 Task: Open a blank sheet, save the file as Ai.odt and add heading 'AI',with the parapraph 'Artificial Intelligence (AI) is a transformative technology that simulates human intelligence in machines. It enables computers to learn, reason, and make decisions, revolutionizing various fields. AI applications range from virtual assistants like Siri to autonomous vehicles and advanced medical diagnostics. It holds immense potential to enhance productivity, improve efficiency, and solve complex problems. However, ethical considerations such as privacy, bias, and job displacement must be addressed. As AI continues to evolve, its impact on society will shape the future, making responsible development and deployment crucial for a positive and inclusive AI-driven world.' Apply Font Style in paragraph Lora and font size 18. Apply font style in  Heading 'Georgia' and font size 30 Change heading alignment to  Left and paragraph alignment to  Left
Action: Mouse moved to (266, 169)
Screenshot: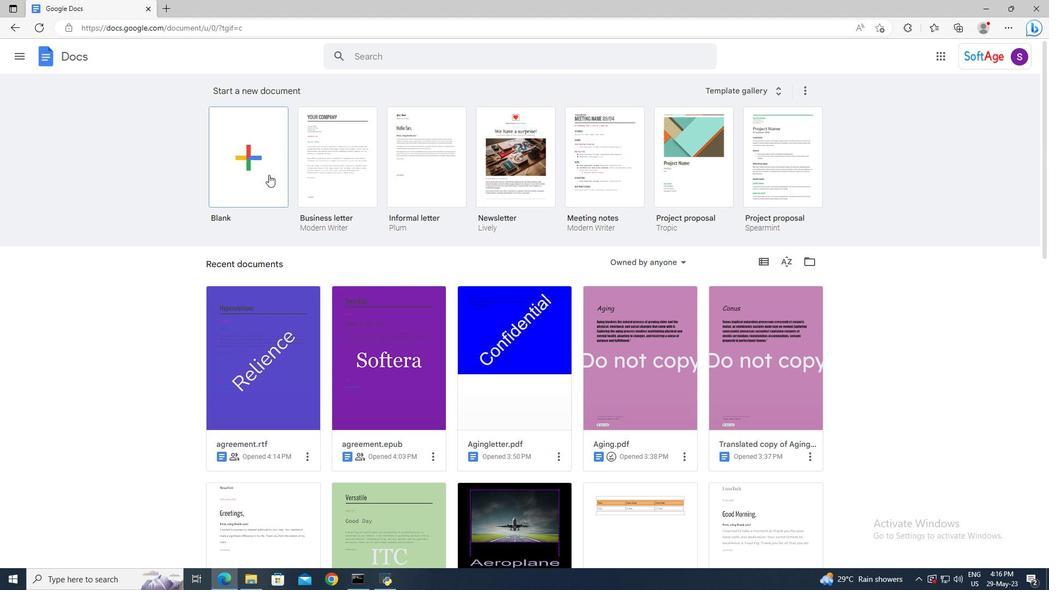 
Action: Mouse pressed left at (266, 169)
Screenshot: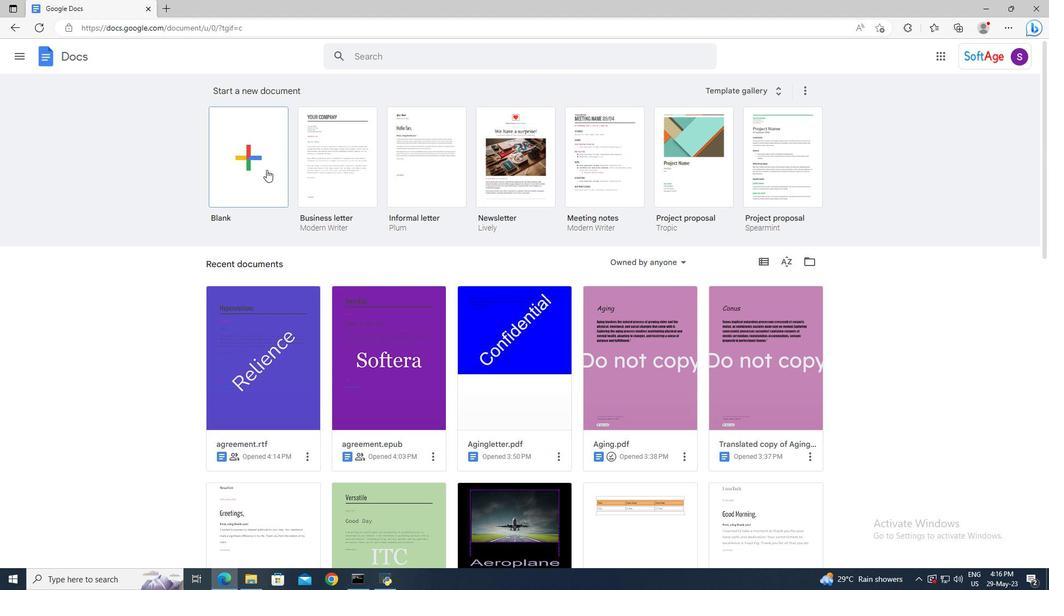 
Action: Mouse moved to (110, 50)
Screenshot: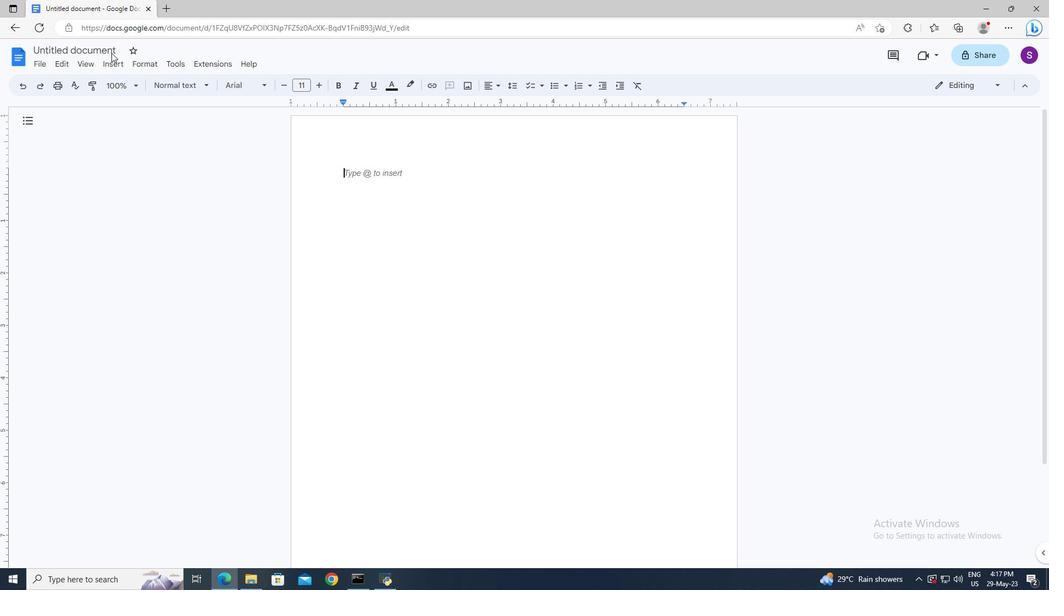 
Action: Mouse pressed left at (110, 50)
Screenshot: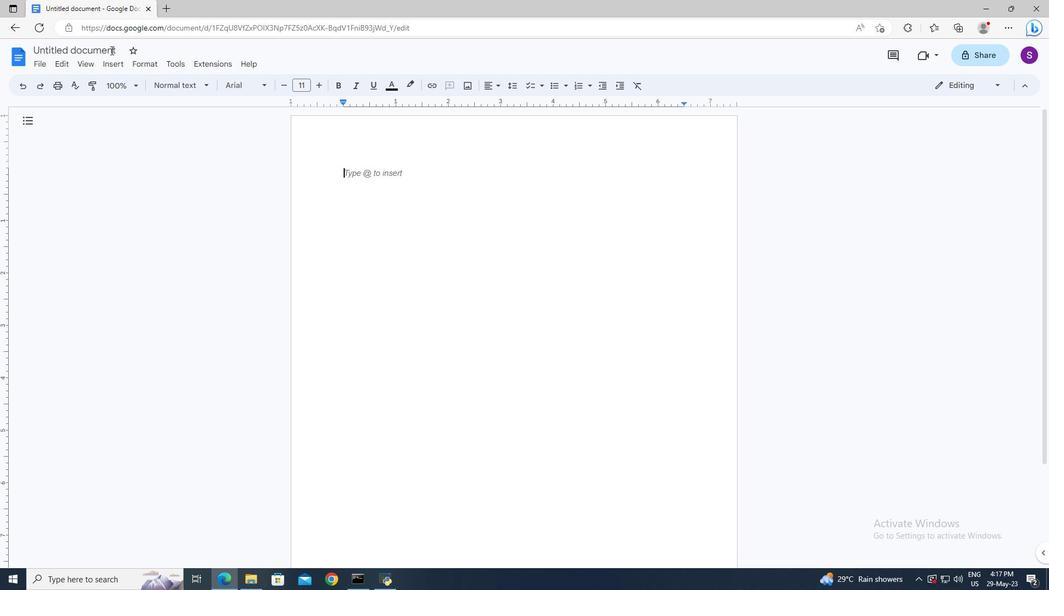 
Action: Key pressed <Key.shift>Ai.odt<Key.enter>
Screenshot: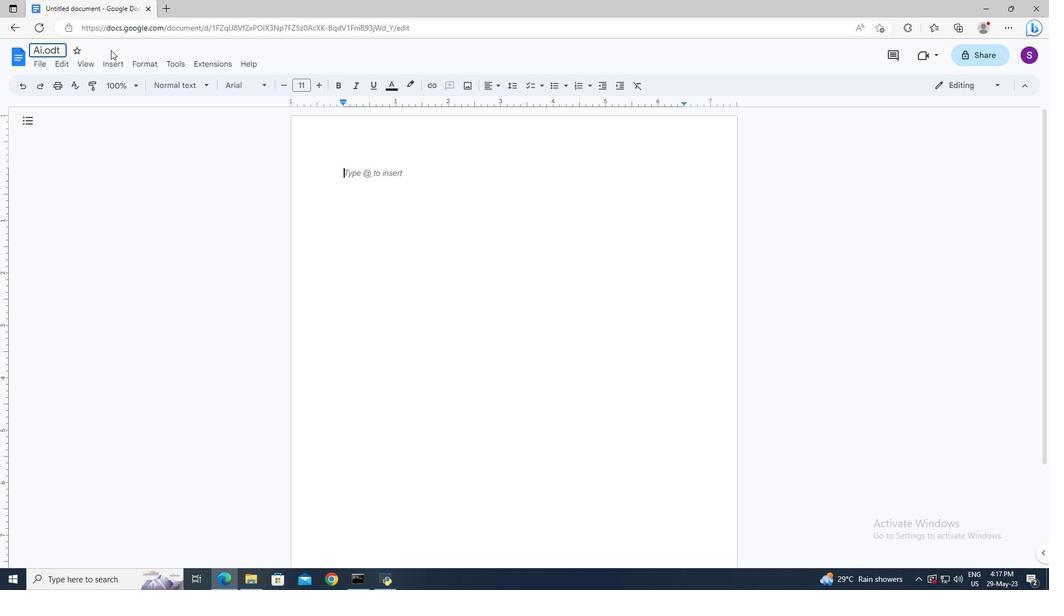 
Action: Mouse moved to (207, 87)
Screenshot: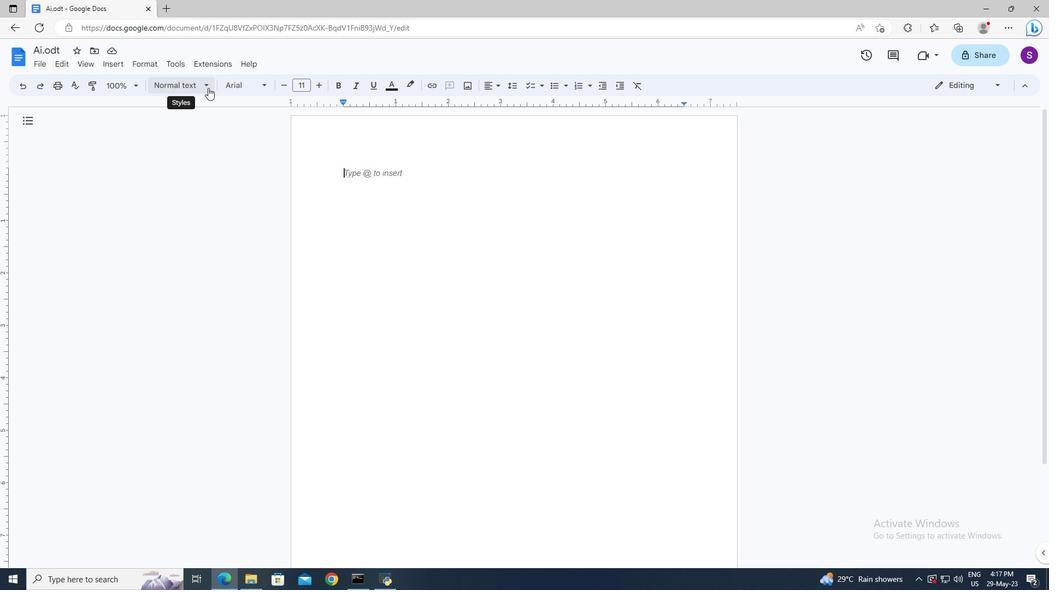 
Action: Mouse pressed left at (207, 87)
Screenshot: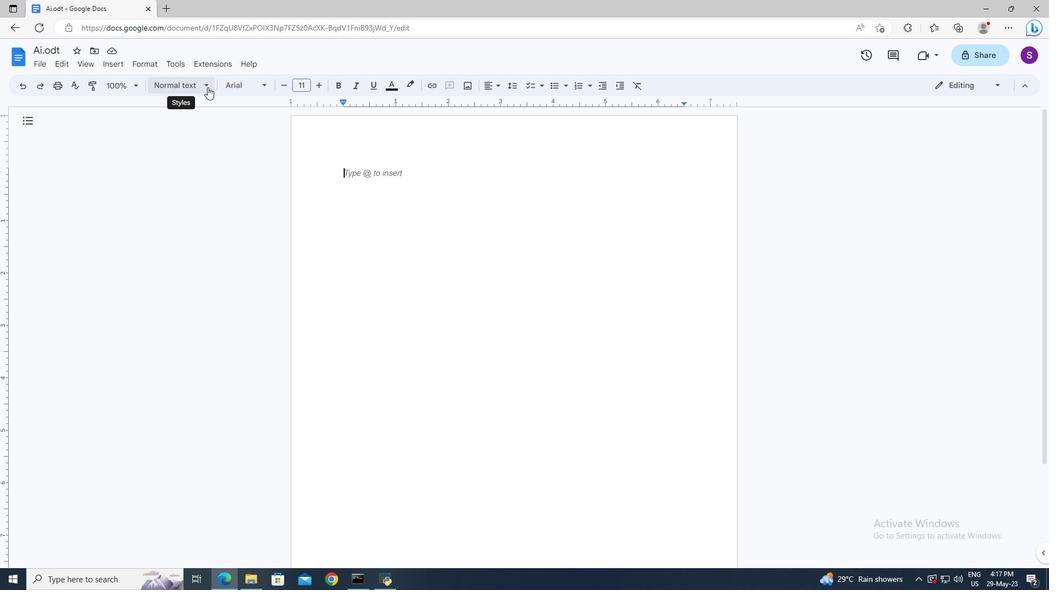 
Action: Mouse moved to (211, 224)
Screenshot: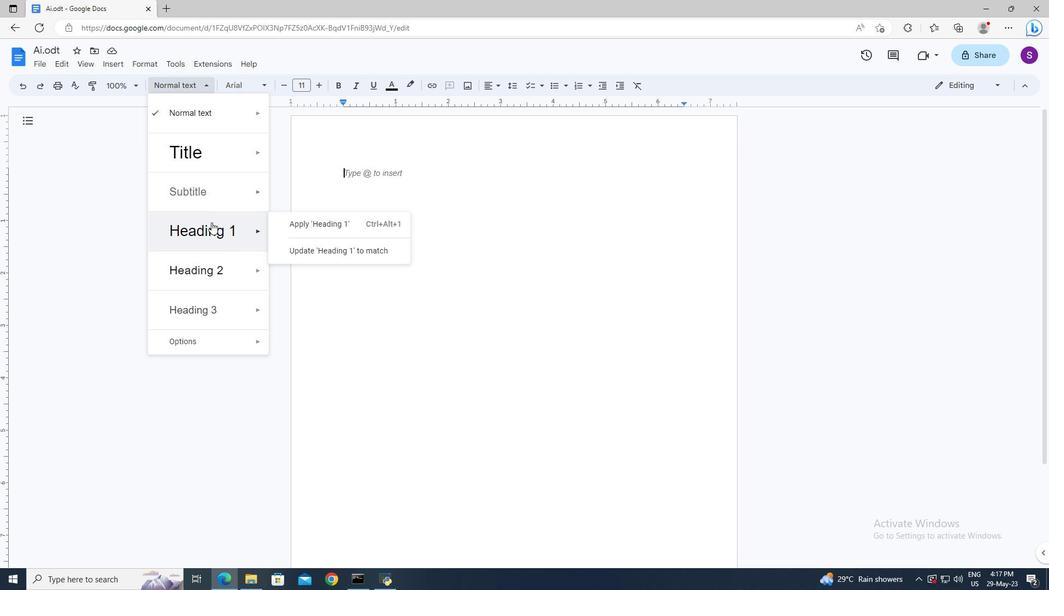 
Action: Mouse pressed left at (211, 224)
Screenshot: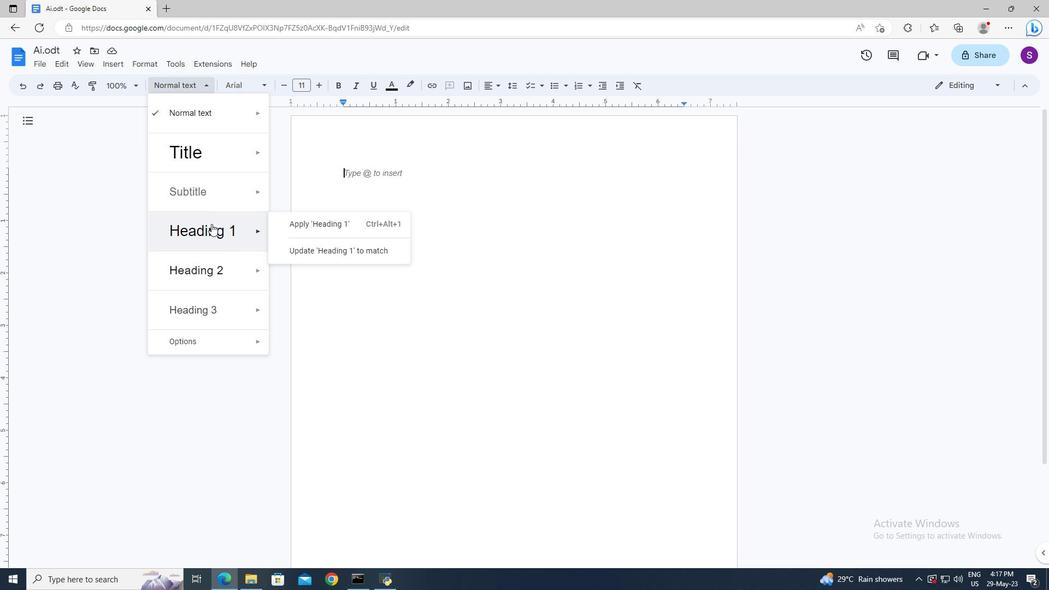 
Action: Key pressed <Key.shift>AI<Key.enter><Key.enter><Key.shift>Artificial<Key.space><Key.shift>Intelligence<Key.space><Key.shift><Key.shift><Key.shift><Key.shift><Key.shift><Key.shift><Key.shift>(<Key.shift>A<Key.shift>I<Key.shift>)<Key.space>is<Key.space>a<Key.space>transformative<Key.space>technology<Key.space>that<Key.space>simulates<Key.space>human<Key.space>intelligence<Key.space>in<Key.space>machines.<Key.shift>It<Key.space>enables<Key.space>computers<Key.space>to<Key.space>learn,<Key.space>reason,<Key.space>and<Key.space>make<Key.space>decisions,<Key.space>revolutionizing<Key.space>various<Key.space>fields.<Key.space><Key.shift>A<Key.shift>I<Key.space>applications<Key.space>range<Key.space>from<Key.space>virtual<Key.space>assistants<Key.space>like<Key.space><Key.shift_r>Siri<Key.space>to<Key.space>autonomous<Key.space>vehicles<Key.space>and<Key.space>advanced<Key.space>medical<Key.space>diagnostics.<Key.space><Key.shift>It<Key.space>holds<Key.space>immense<Key.space>potential<Key.space>to<Key.space>enhance<Key.space>productivity,<Key.space>improve<Key.space>efficiency,<Key.space>and<Key.space>solve<Key.space>complex<Key.space>problems.<Key.space><Key.shift>However,<Key.space>ethical<Key.space>considerations<Key.space>such<Key.space>as<Key.space>privacy,<Key.space>bias,<Key.space>and<Key.space>job<Key.space>displacement<Key.space>must<Key.space>be<Key.space>addressed.<Key.space><Key.shift>As<Key.space><Key.shift>A<Key.shift>I<Key.space>continues<Key.space>to<Key.space>evolve,<Key.space>its<Key.space>e<Key.backspace>impact<Key.space>on<Key.space>society<Key.space>will<Key.space>shape<Key.space>the<Key.space>future,<Key.space>making<Key.space>responsible<Key.space>development<Key.space>and<Key.space>deployment<Key.space>crucial<Key.space>for<Key.space>a<Key.space>positive<Key.space>and<Key.space>inclusive<Key.space><Key.shift>A<Key.shift>I-driven<Key.space>world.
Screenshot: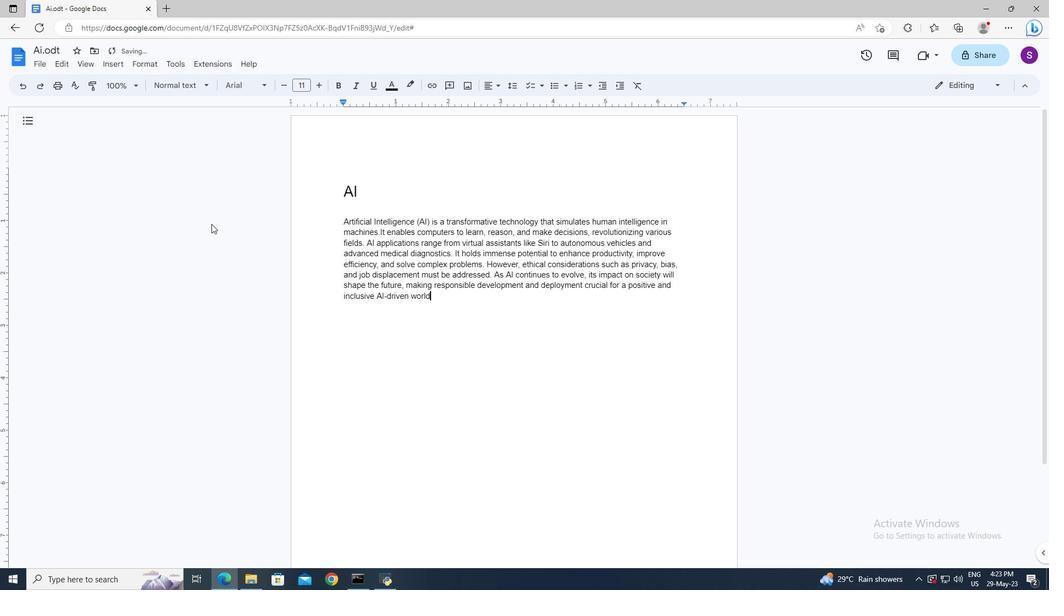 
Action: Mouse moved to (459, 296)
Screenshot: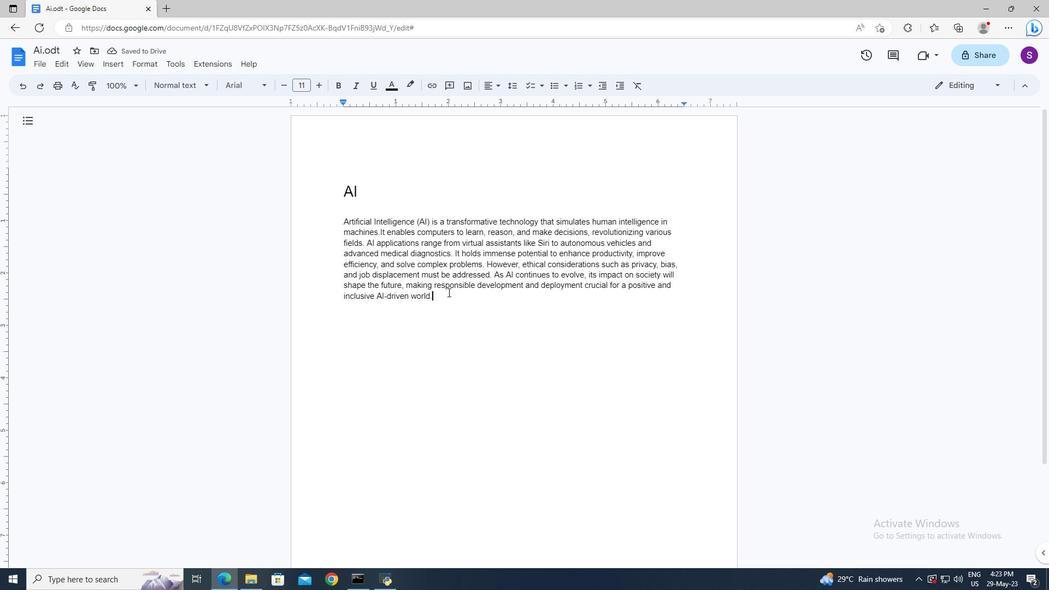 
Action: Key pressed <Key.shift><Key.up>
Screenshot: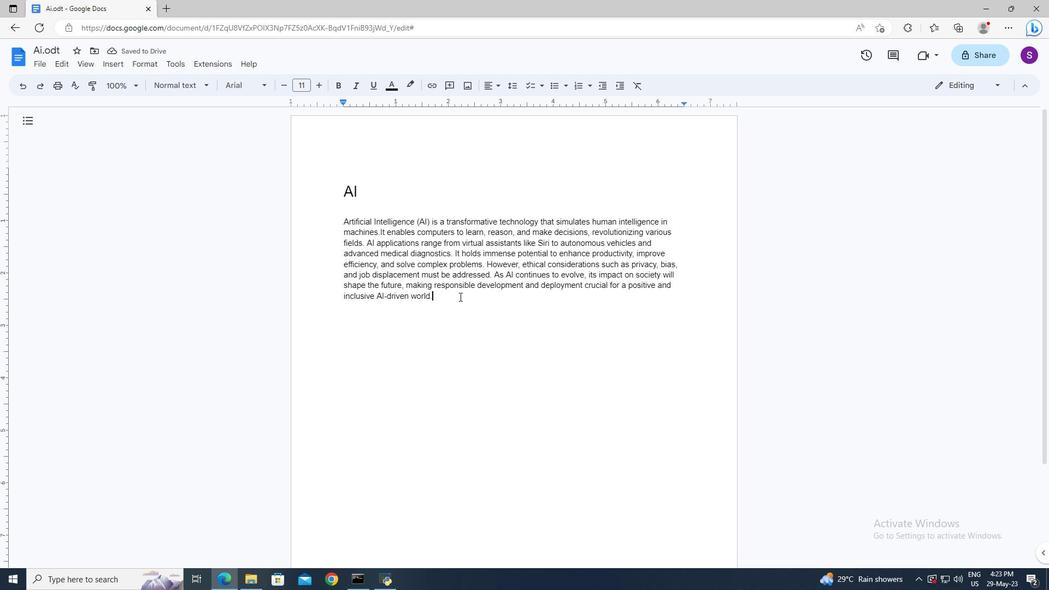 
Action: Mouse moved to (242, 88)
Screenshot: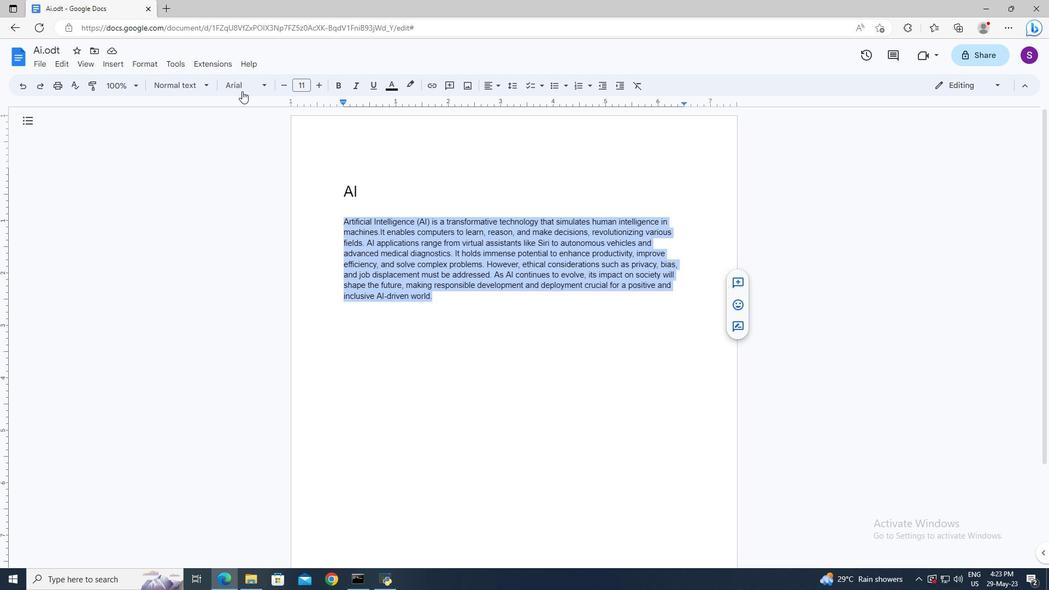 
Action: Mouse pressed left at (242, 88)
Screenshot: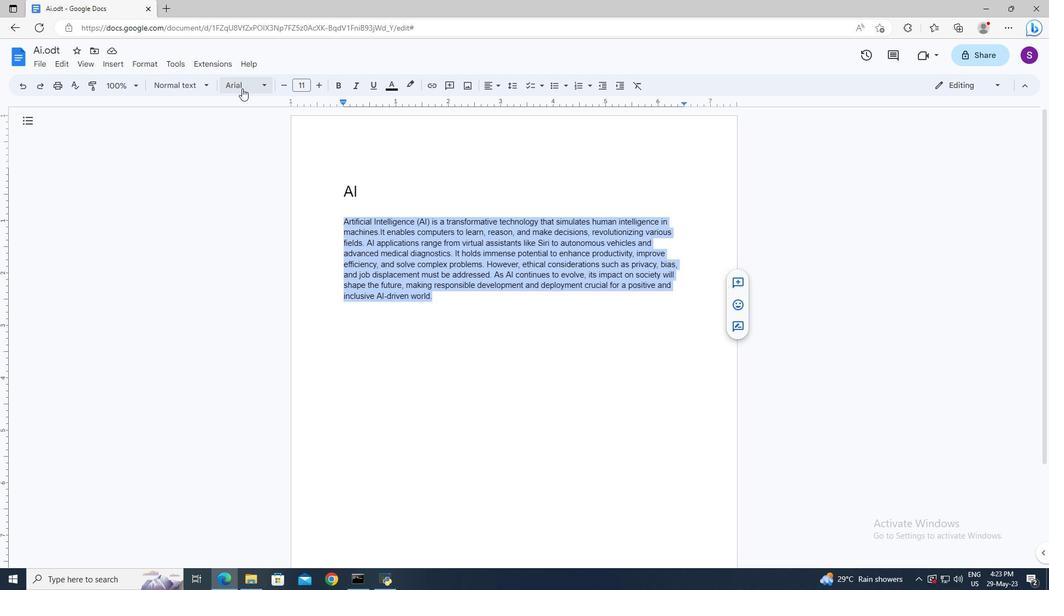 
Action: Mouse moved to (273, 432)
Screenshot: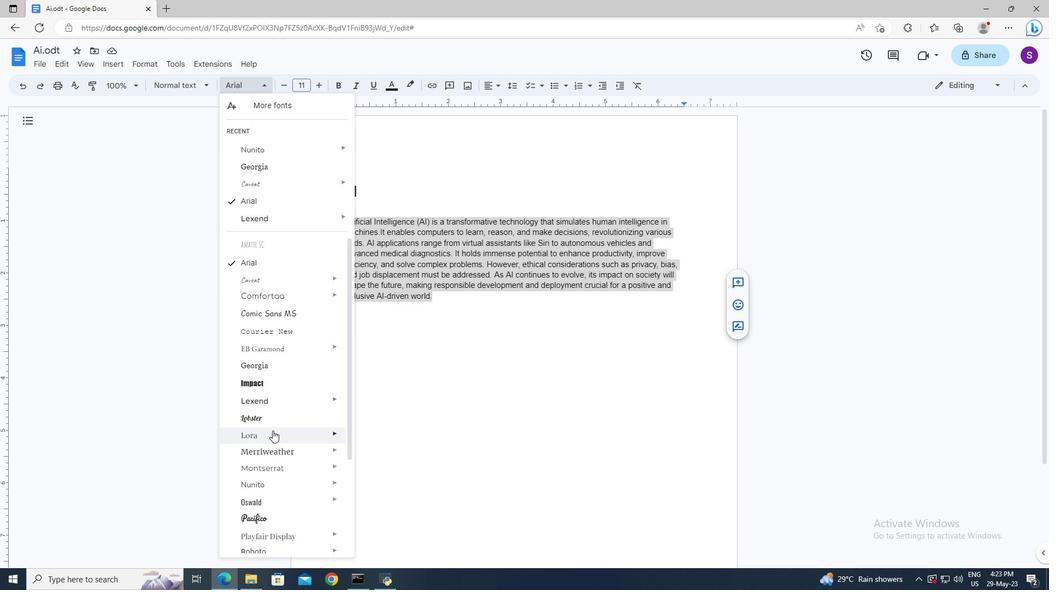 
Action: Mouse pressed left at (273, 432)
Screenshot: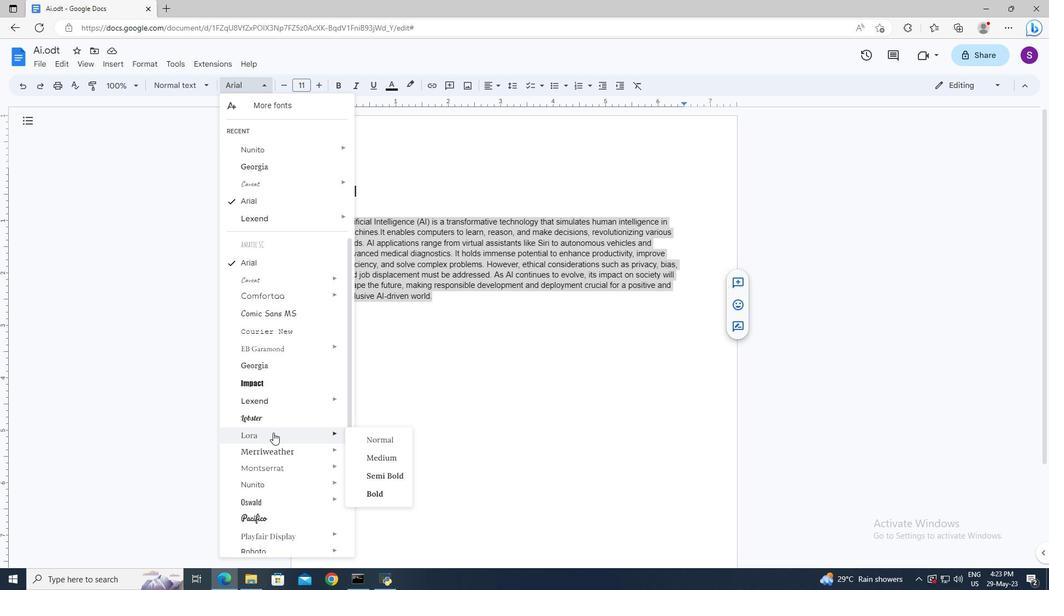 
Action: Mouse moved to (307, 84)
Screenshot: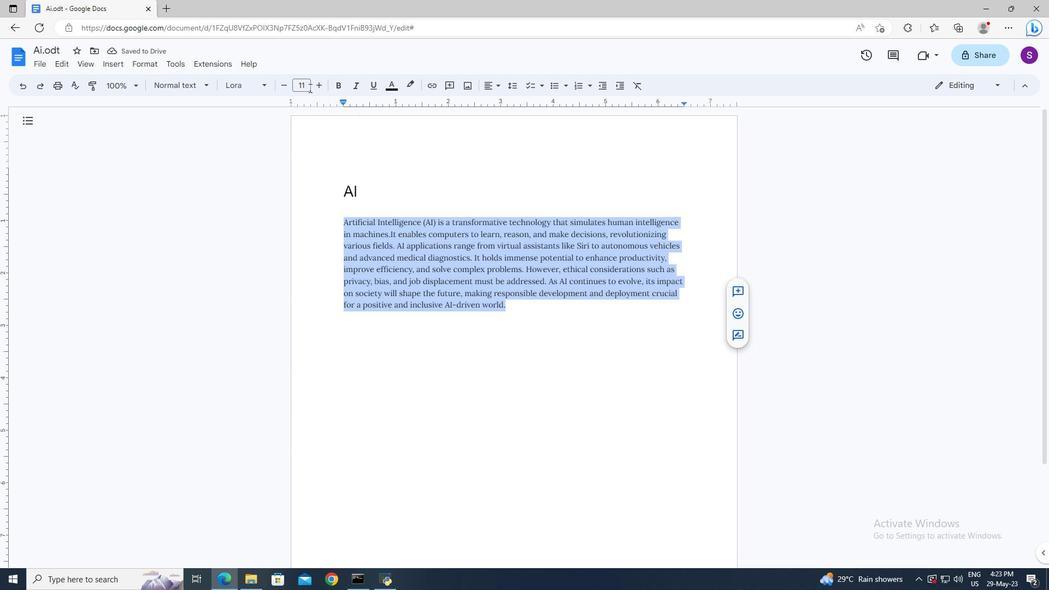 
Action: Mouse pressed left at (307, 84)
Screenshot: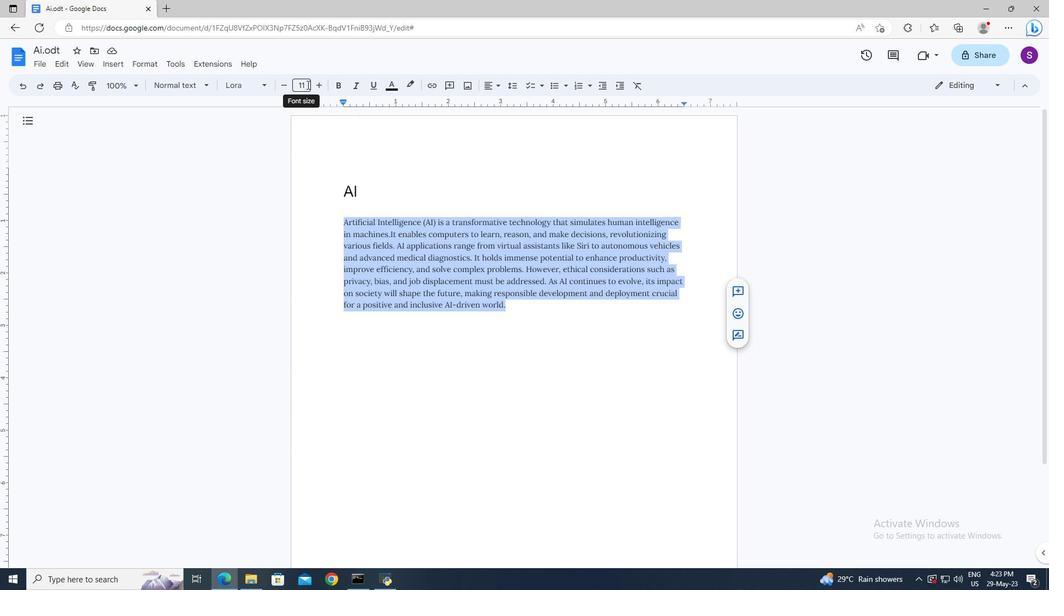 
Action: Key pressed 18<Key.enter>
Screenshot: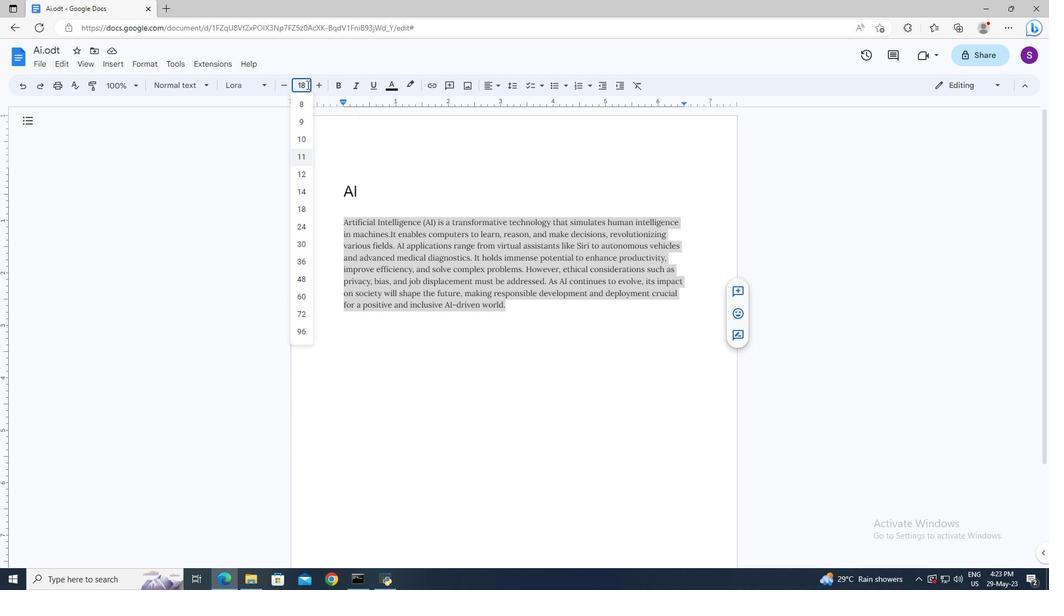 
Action: Mouse moved to (347, 190)
Screenshot: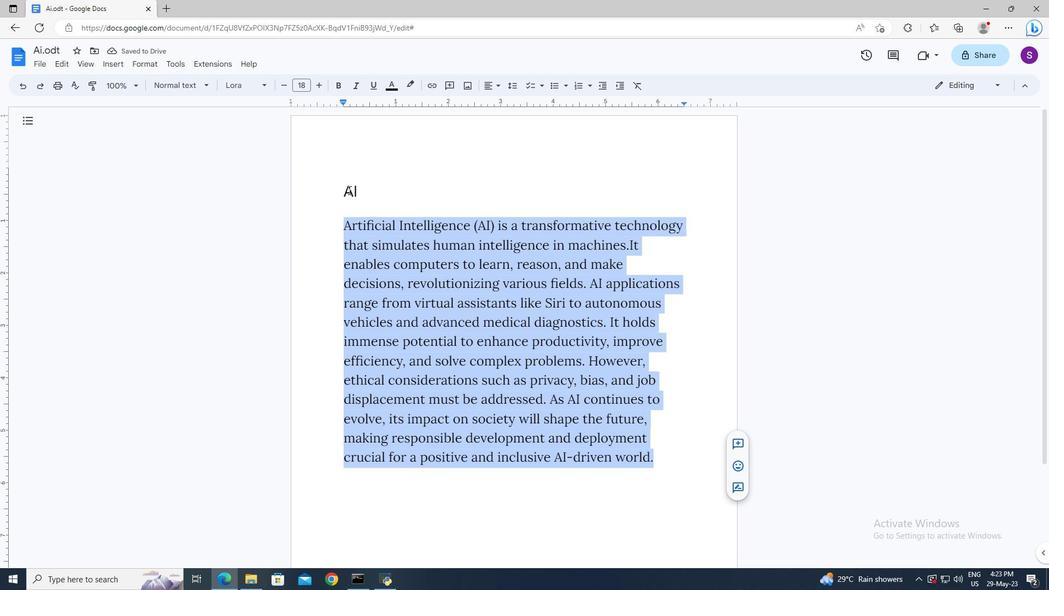 
Action: Mouse pressed left at (347, 190)
Screenshot: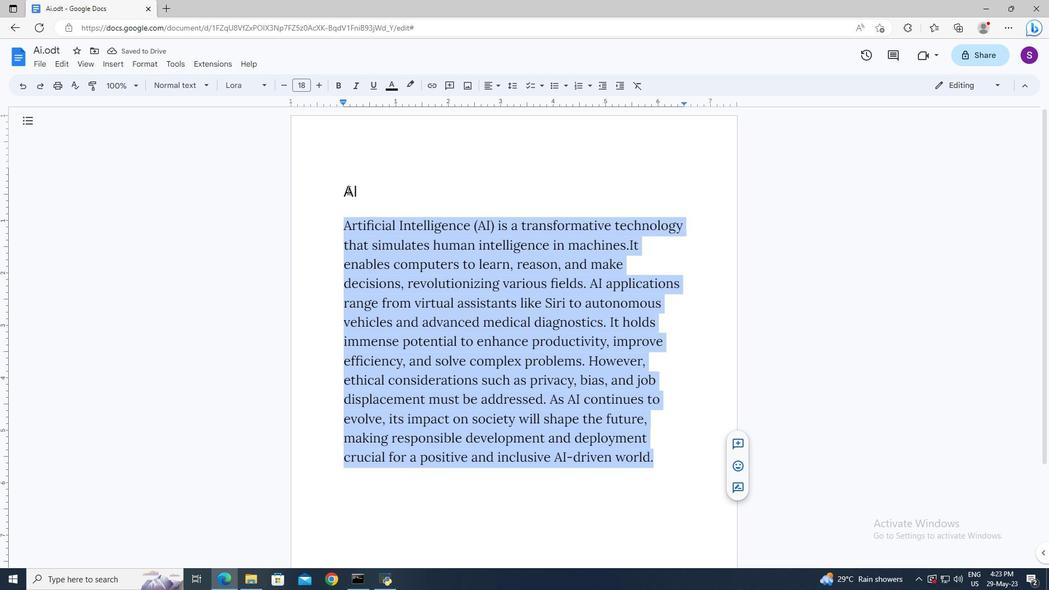 
Action: Key pressed <Key.shift><Key.right>
Screenshot: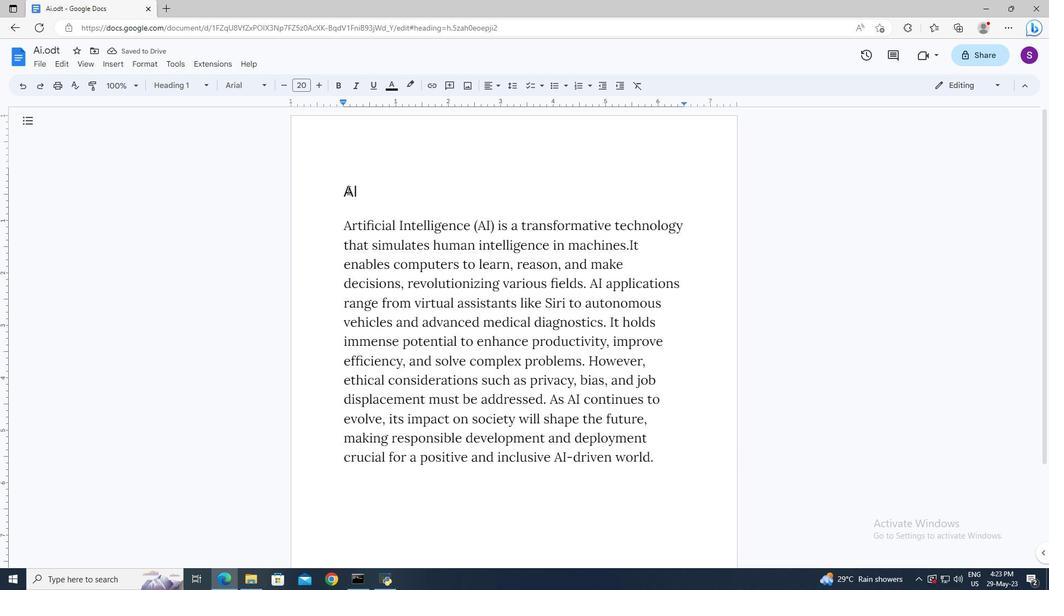 
Action: Mouse moved to (253, 86)
Screenshot: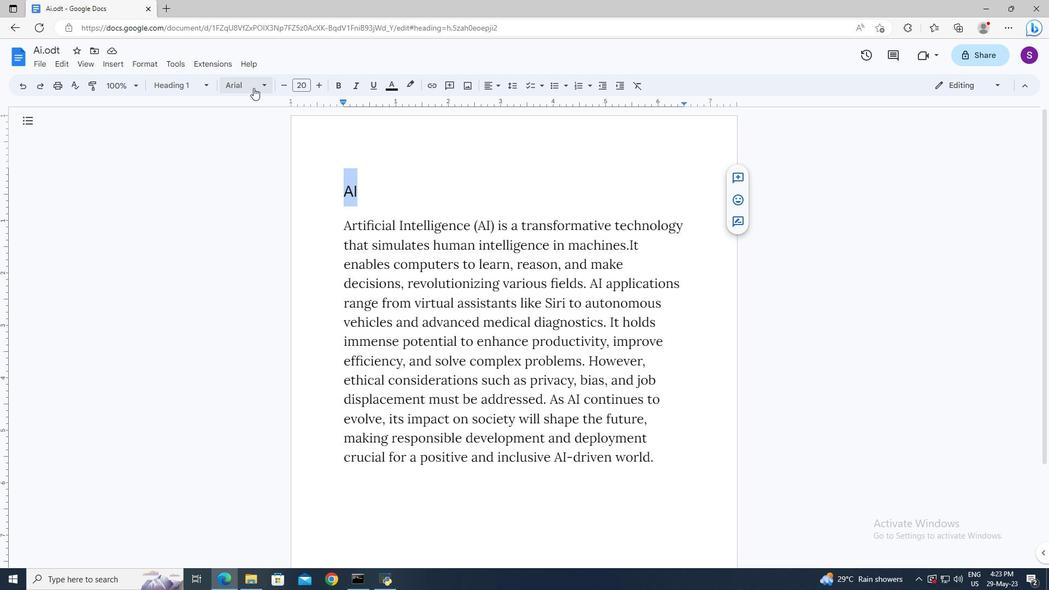 
Action: Mouse pressed left at (253, 86)
Screenshot: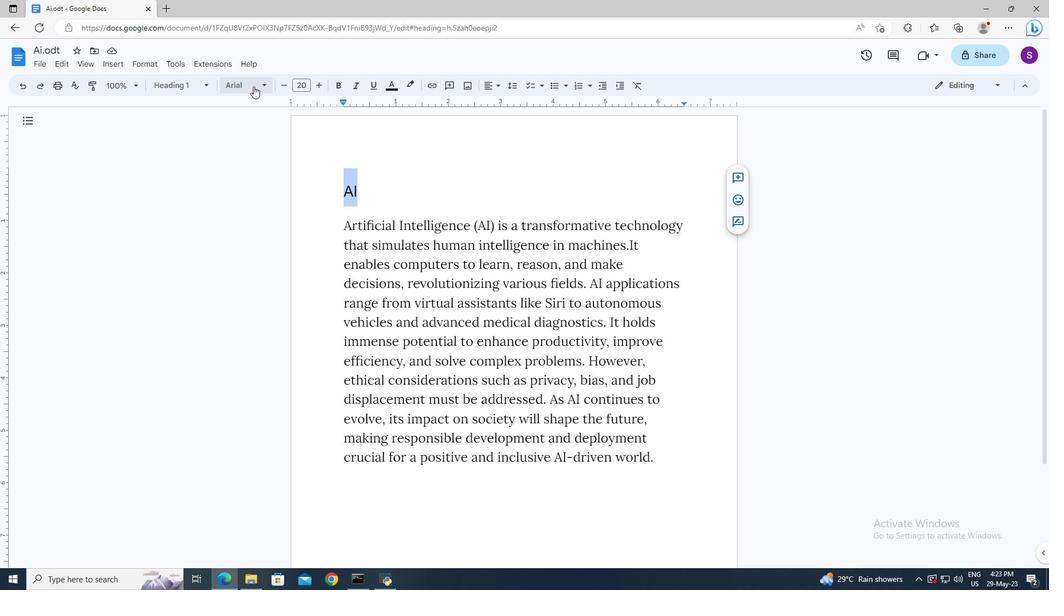 
Action: Mouse moved to (273, 366)
Screenshot: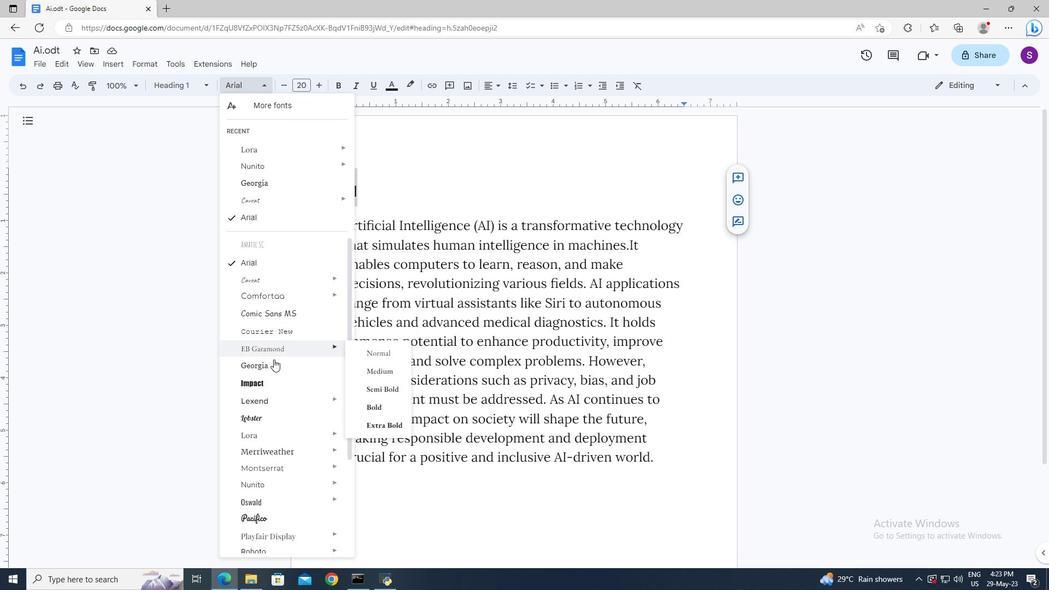 
Action: Mouse pressed left at (273, 366)
Screenshot: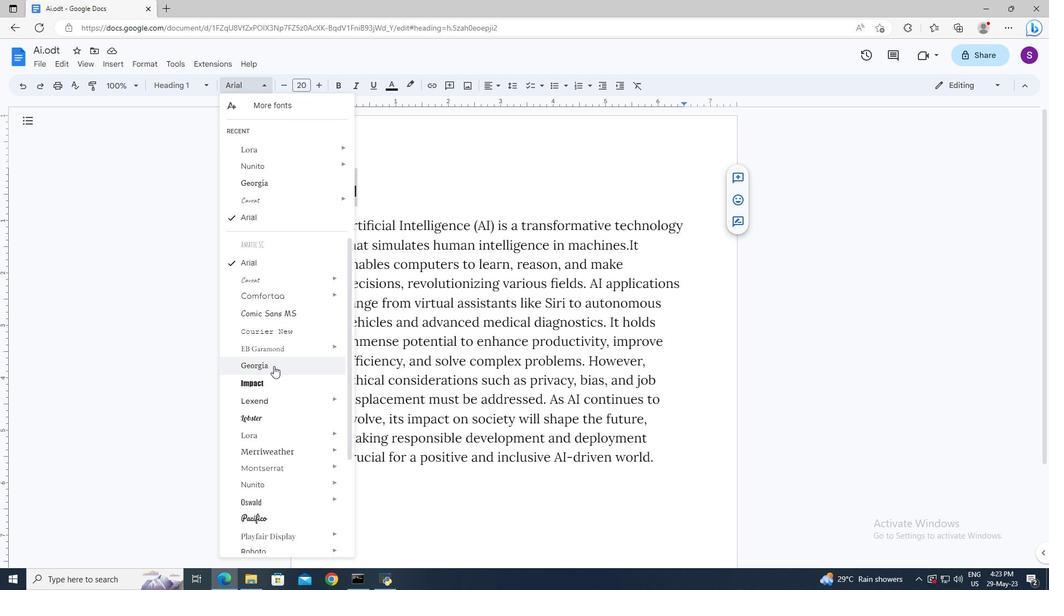 
Action: Mouse moved to (304, 85)
Screenshot: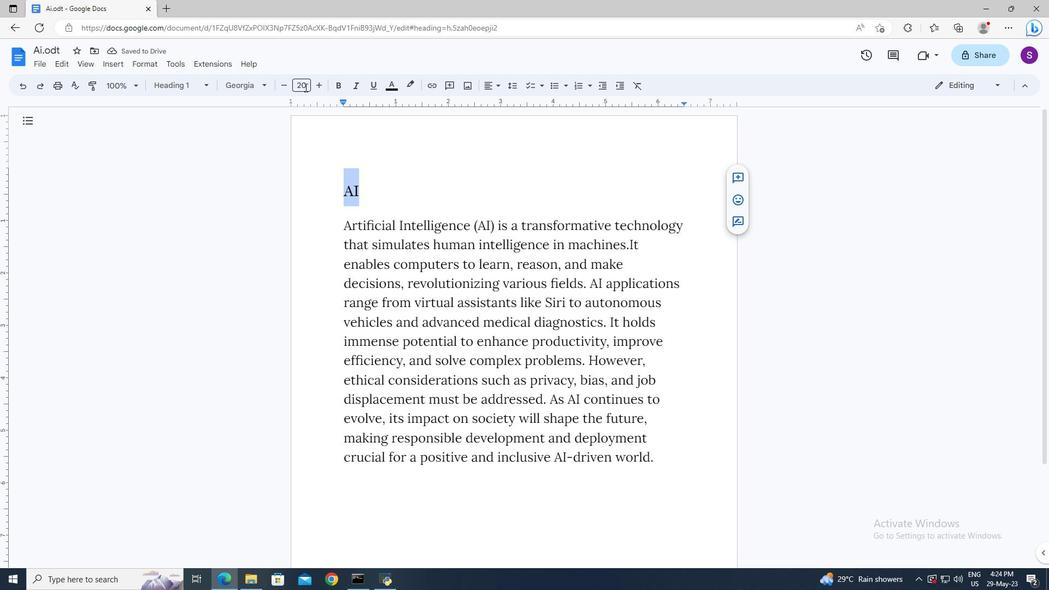 
Action: Mouse pressed left at (304, 85)
Screenshot: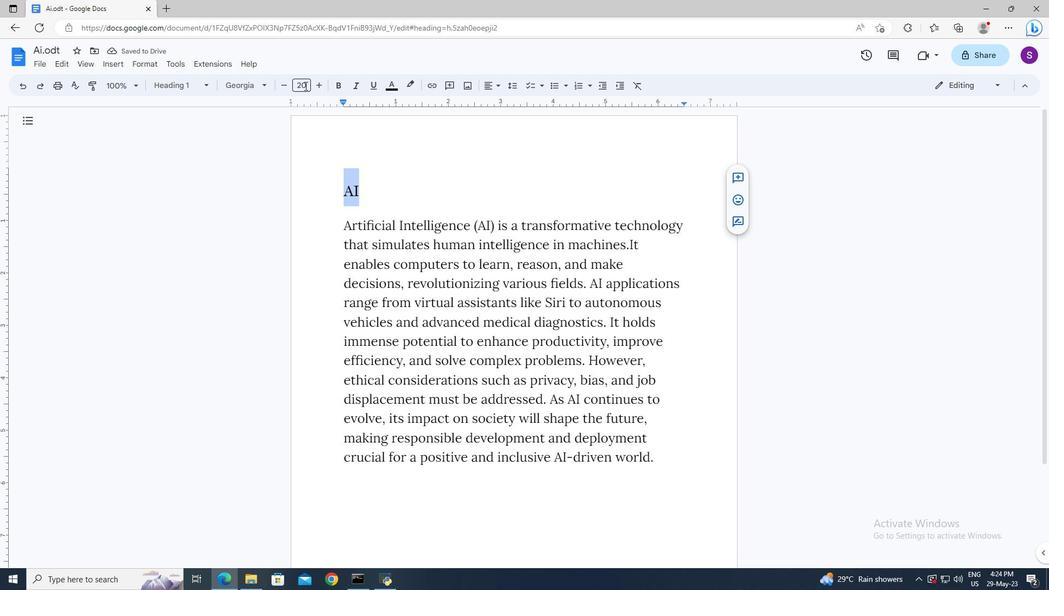 
Action: Key pressed 30<Key.enter>
Screenshot: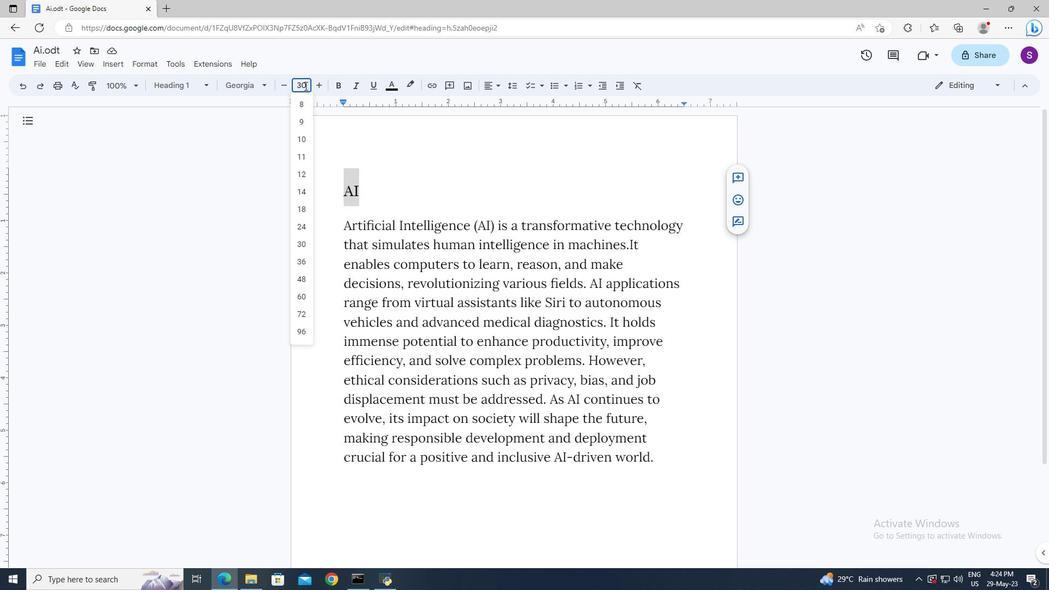 
Action: Mouse moved to (486, 86)
Screenshot: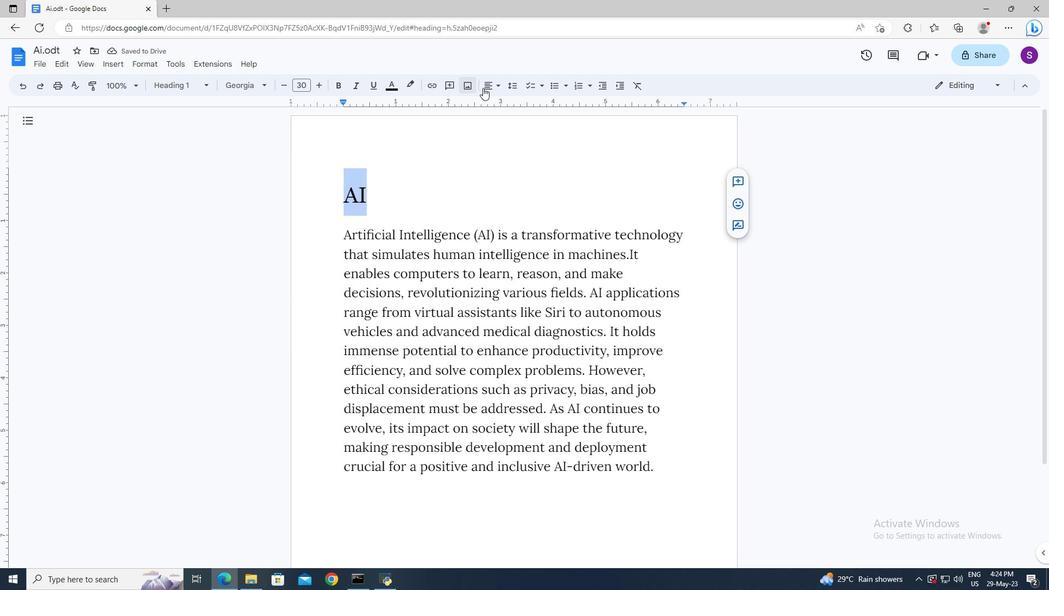 
Action: Mouse pressed left at (486, 86)
Screenshot: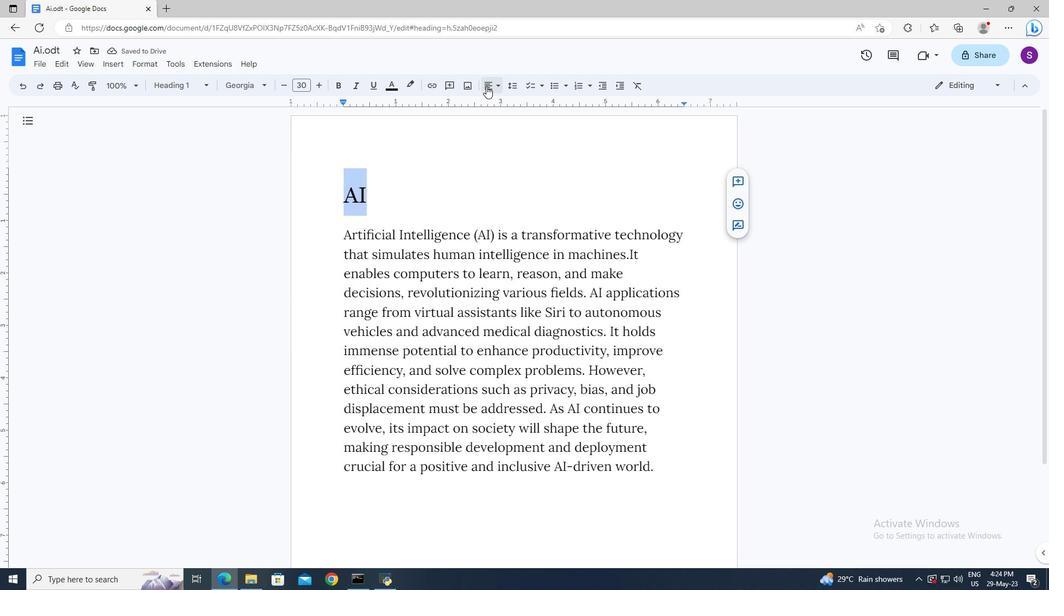 
Action: Mouse moved to (494, 107)
Screenshot: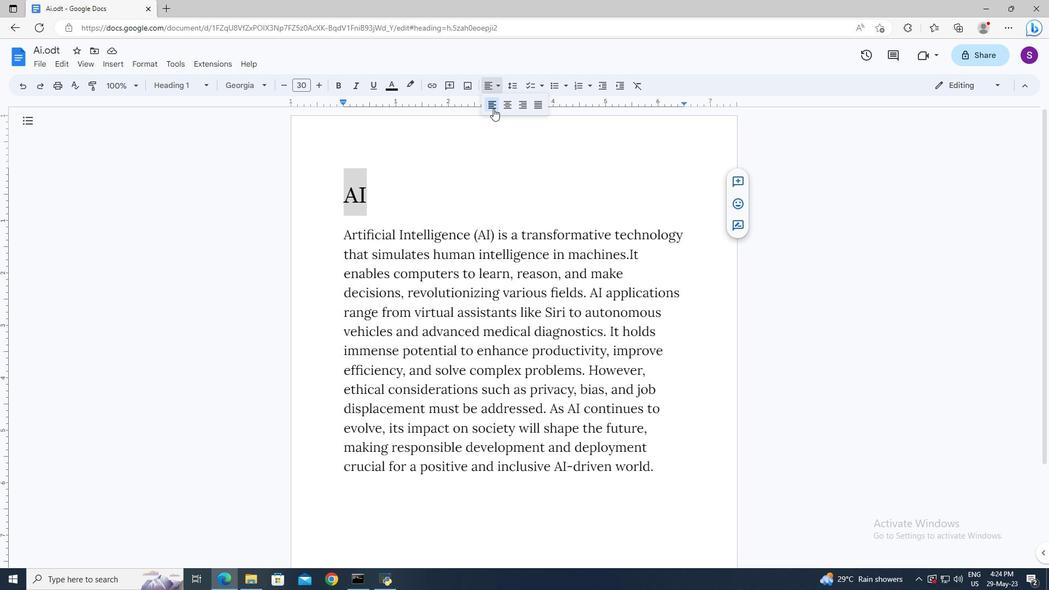 
Action: Mouse pressed left at (494, 107)
Screenshot: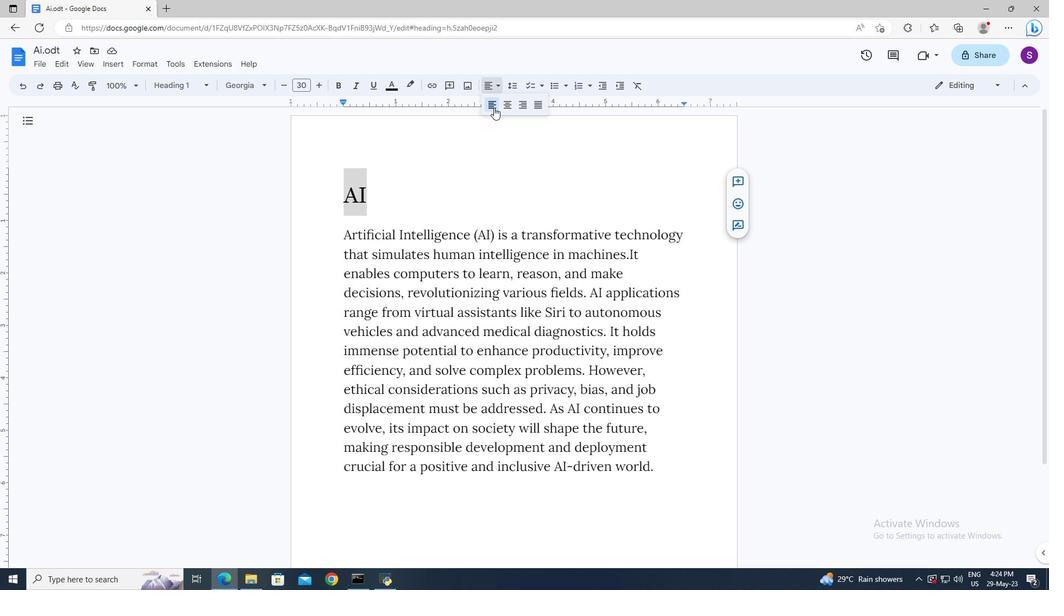 
Action: Mouse moved to (347, 235)
Screenshot: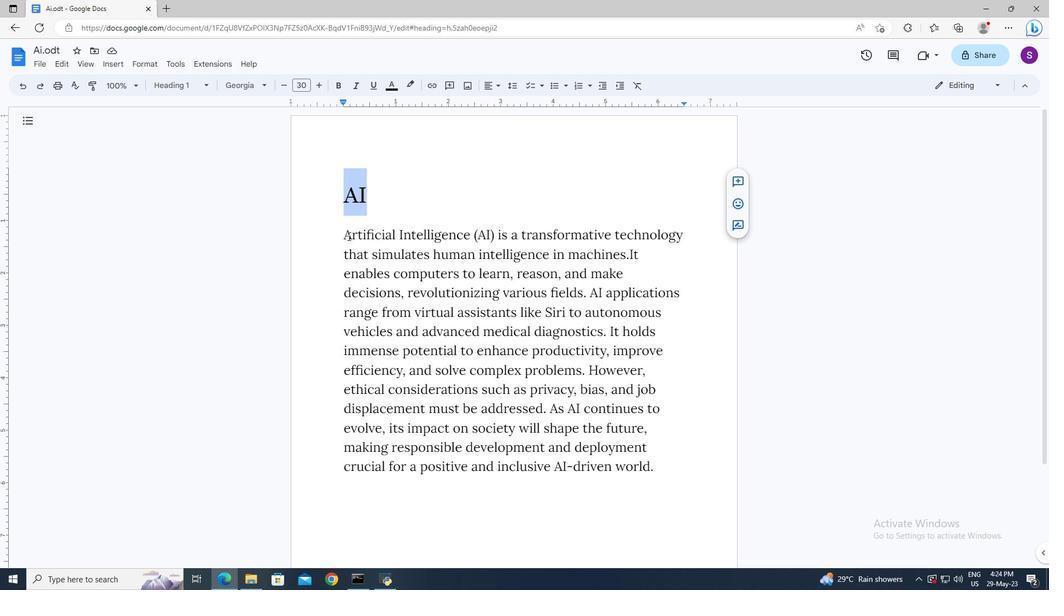 
Action: Mouse pressed left at (347, 235)
Screenshot: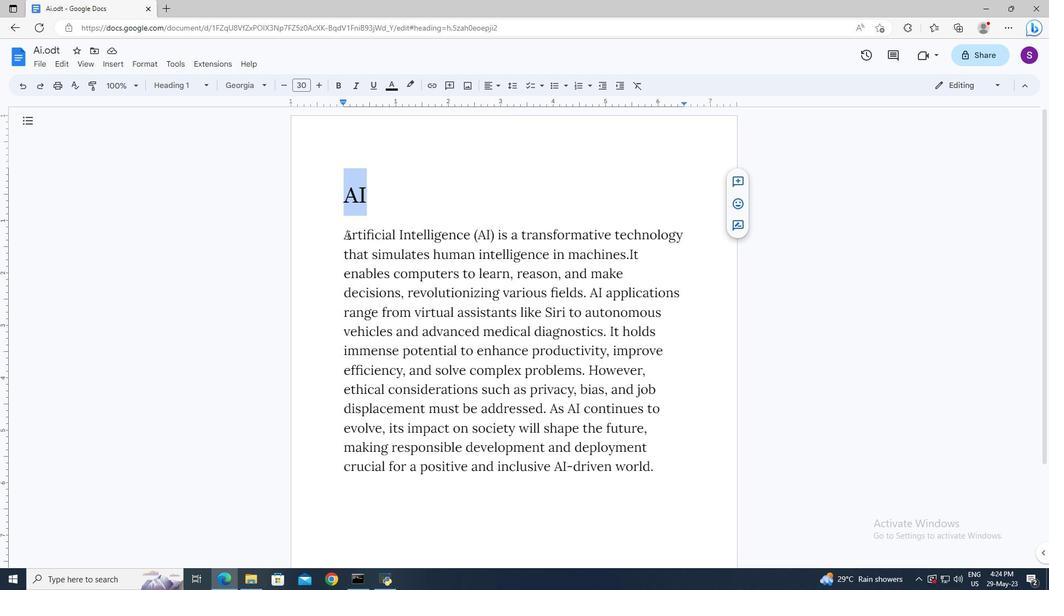 
Action: Key pressed <Key.shift><Key.down>
Screenshot: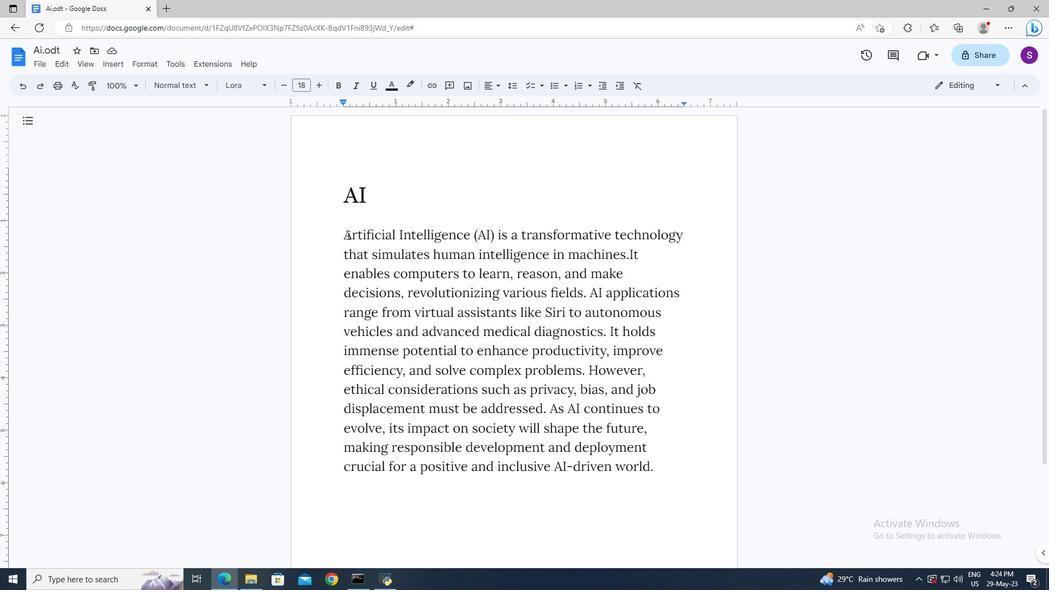 
Action: Mouse moved to (485, 88)
Screenshot: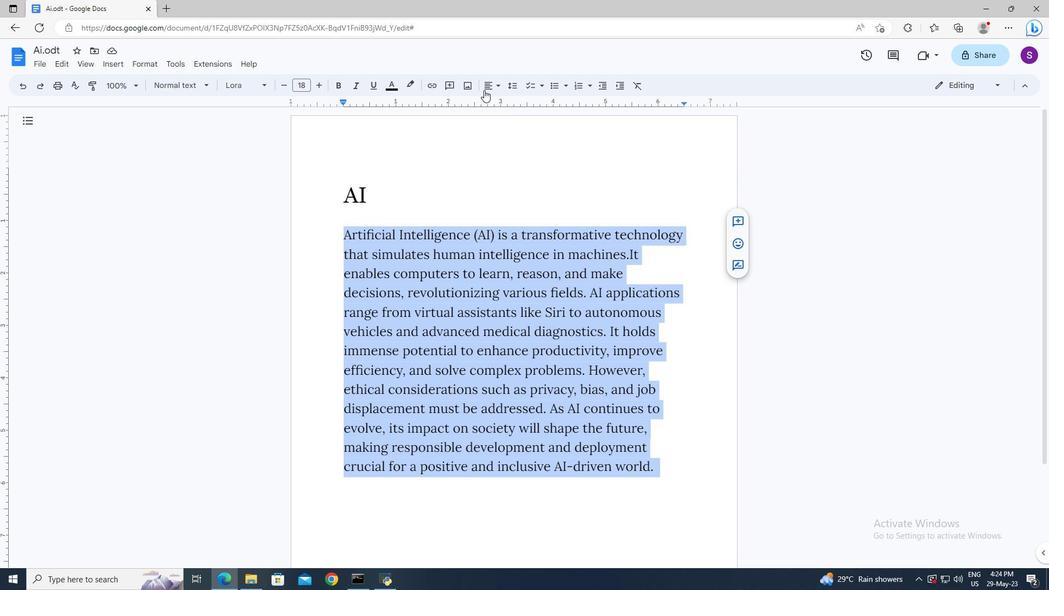 
Action: Mouse pressed left at (485, 88)
Screenshot: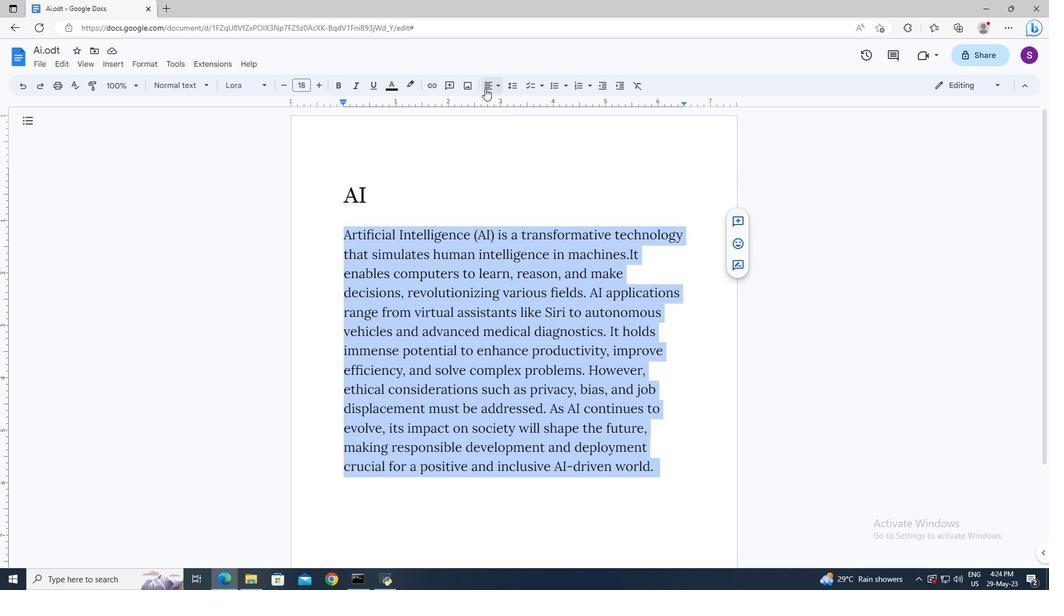 
Action: Mouse moved to (488, 103)
Screenshot: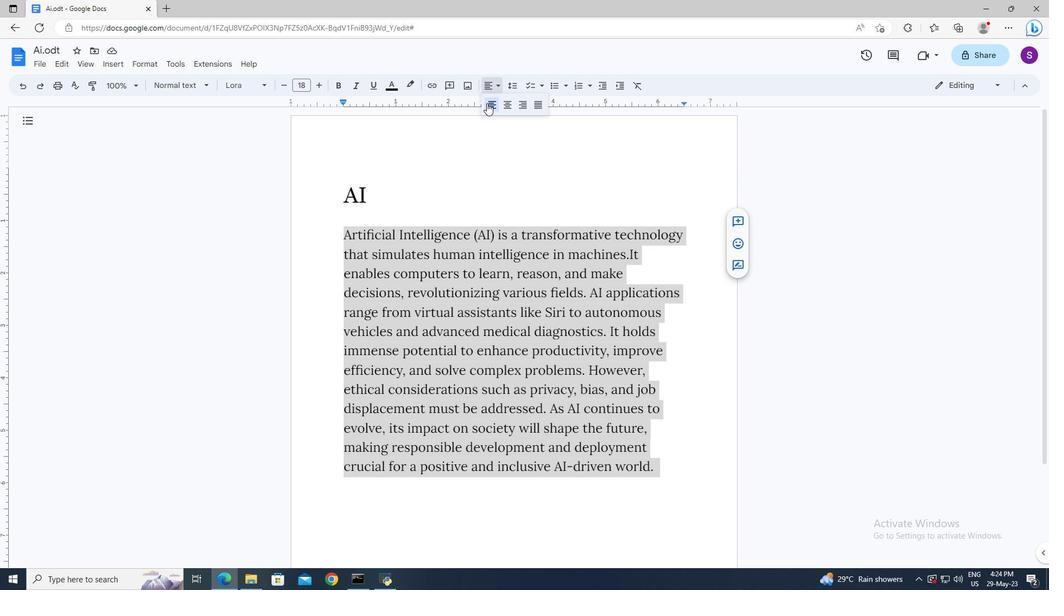 
Action: Mouse pressed left at (488, 103)
Screenshot: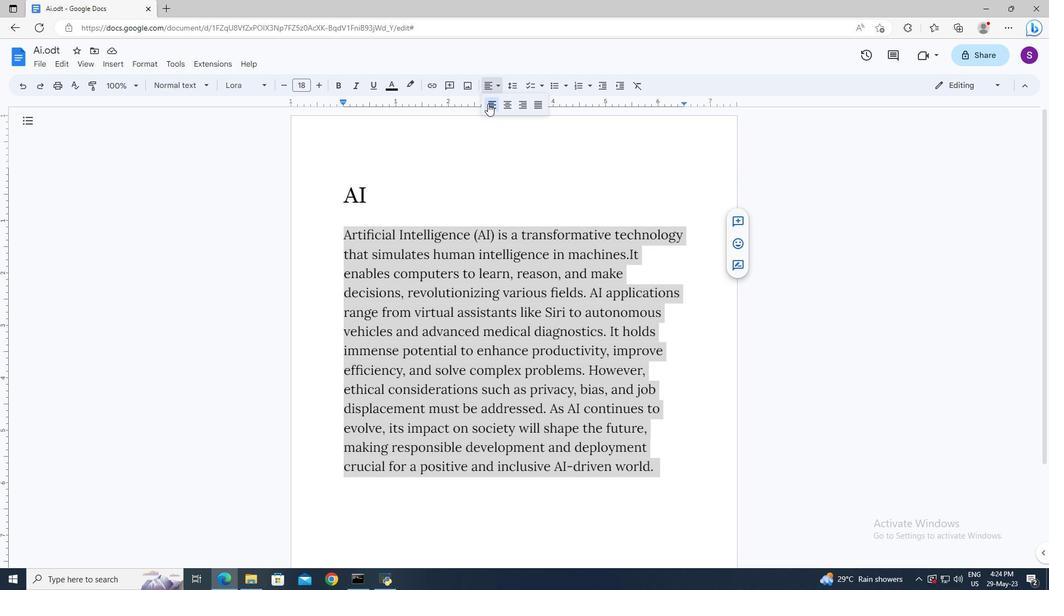 
Action: Mouse moved to (497, 194)
Screenshot: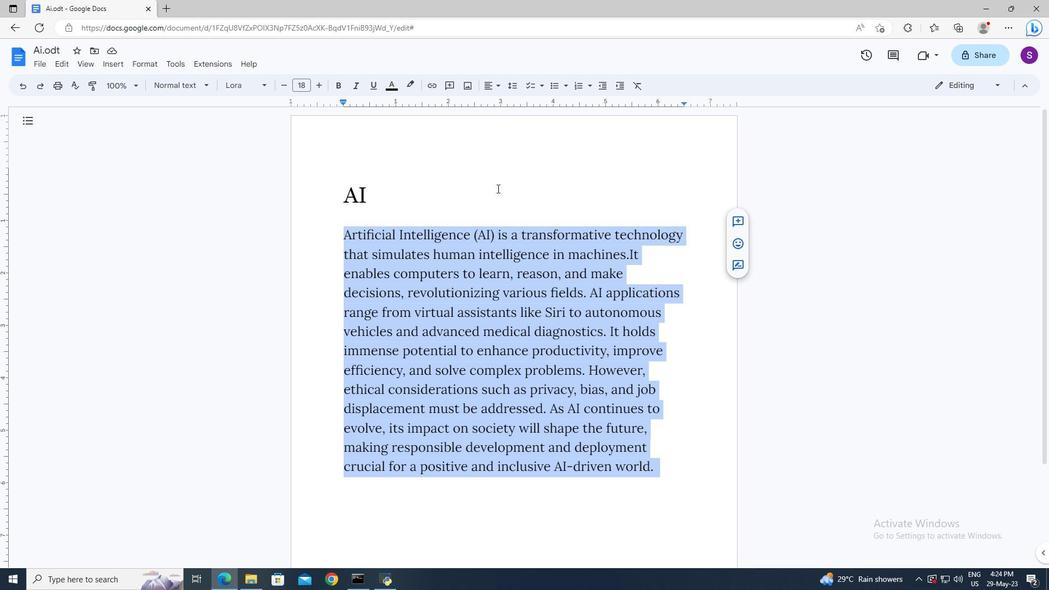 
Action: Mouse pressed left at (497, 194)
Screenshot: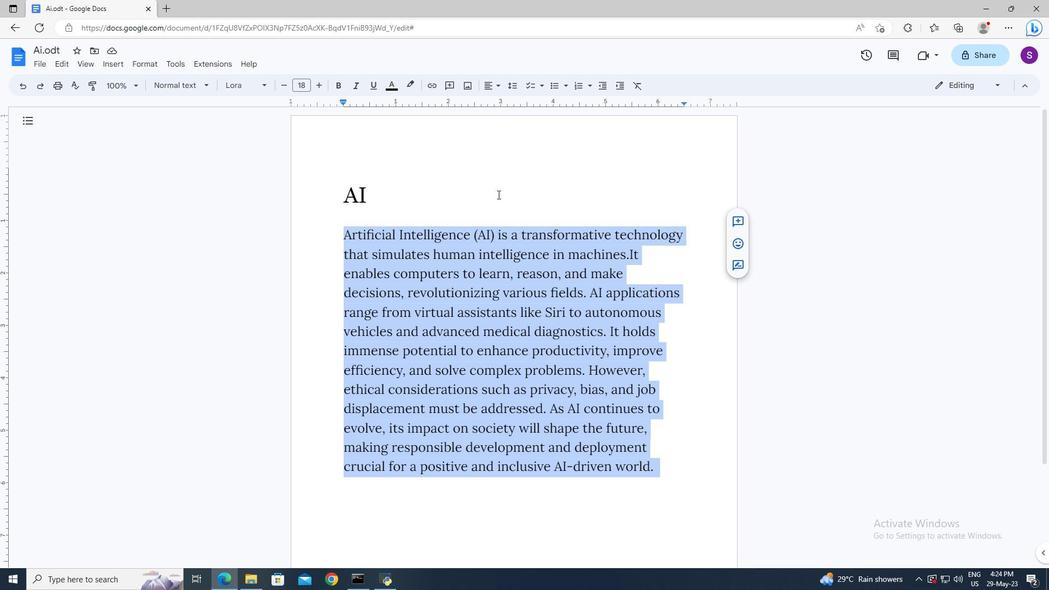 
